 Task: Compute the minimal spanning tree of a graph.
Action: Mouse moved to (1049, 56)
Screenshot: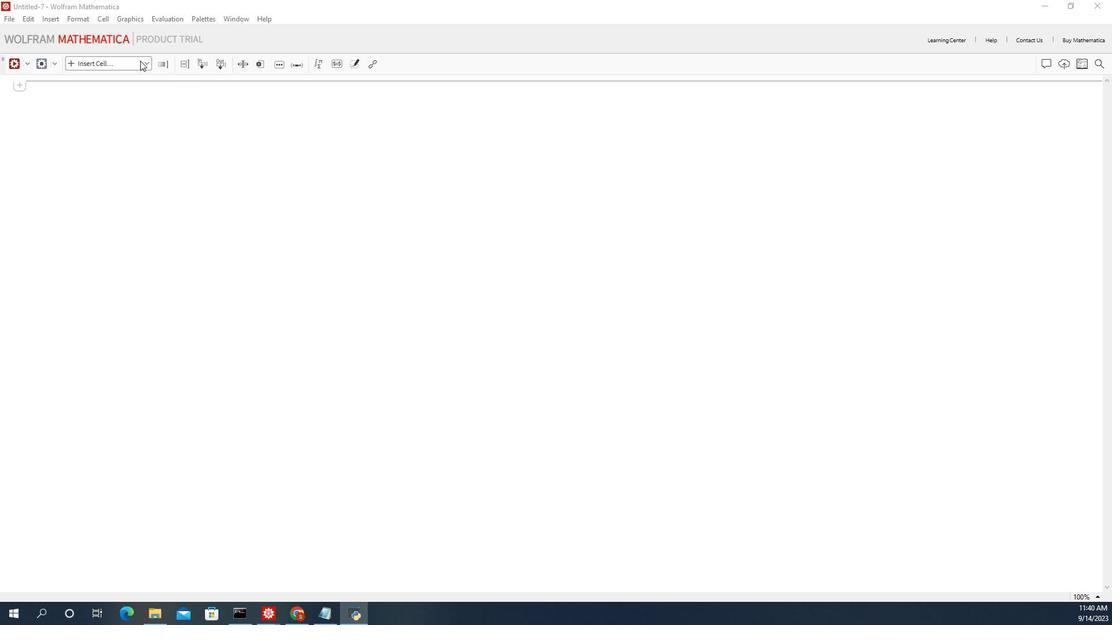 
Action: Mouse pressed left at (1049, 56)
Screenshot: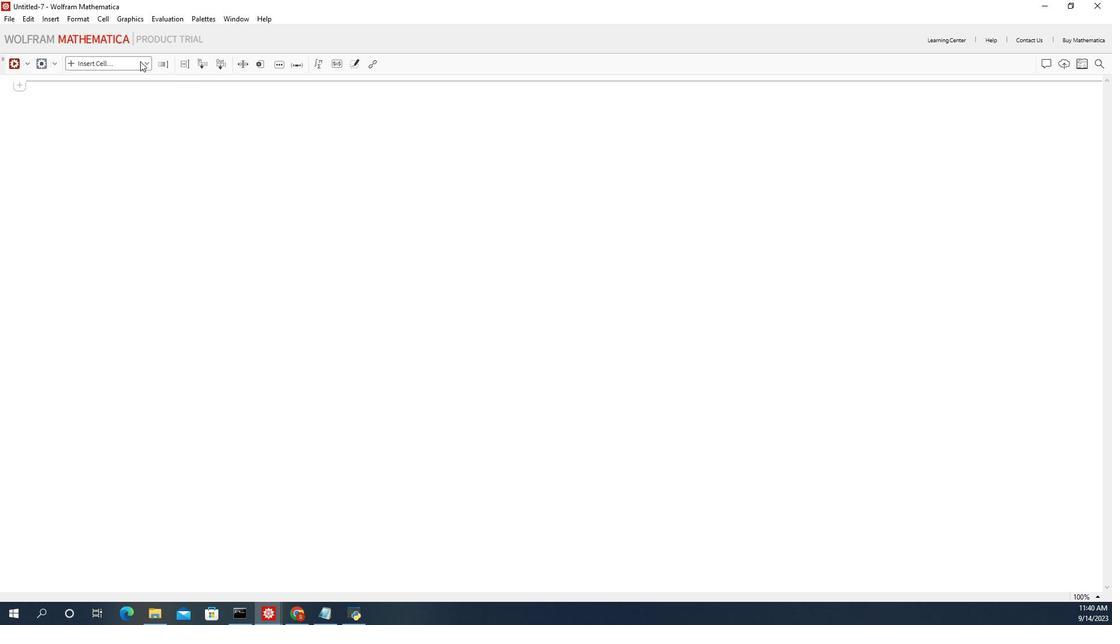 
Action: Mouse moved to (1047, 95)
Screenshot: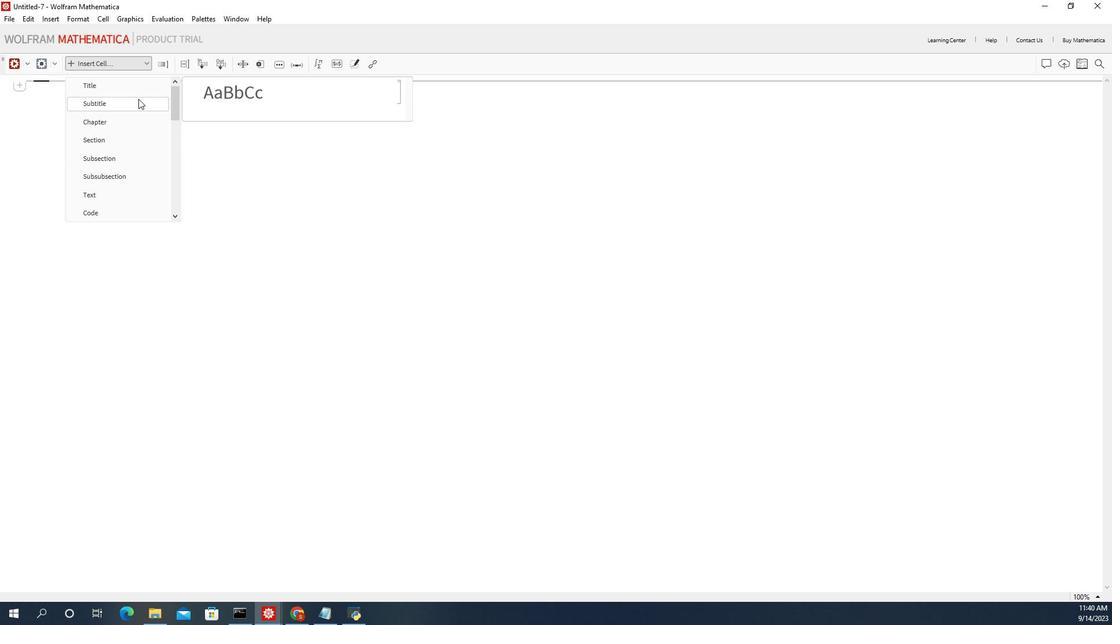 
Action: Mouse pressed left at (1047, 95)
Screenshot: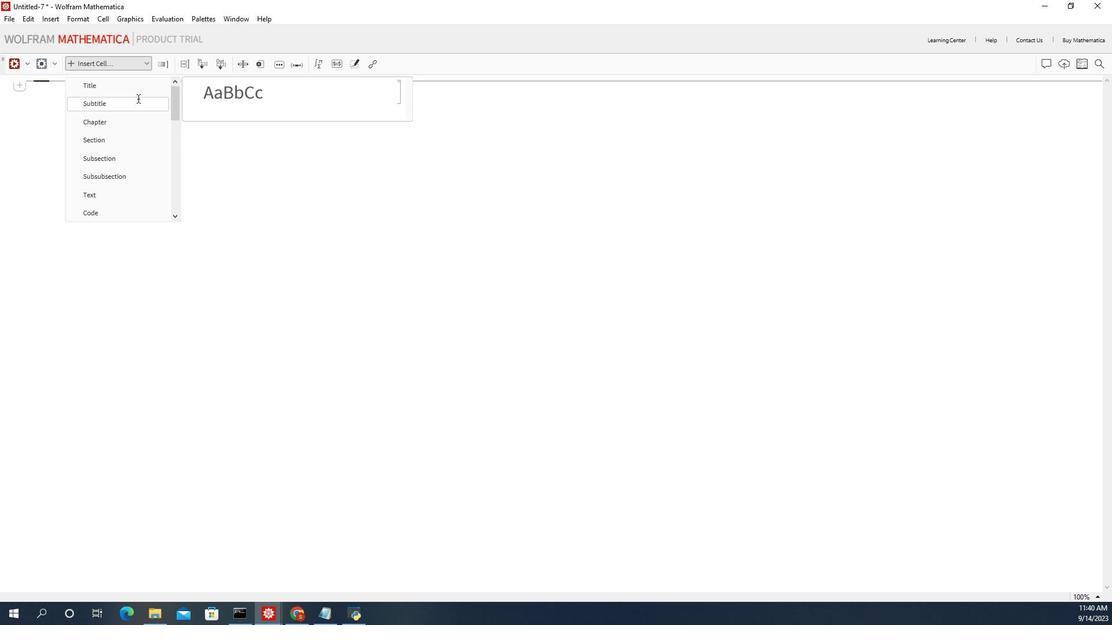 
Action: Mouse pressed left at (1047, 95)
Screenshot: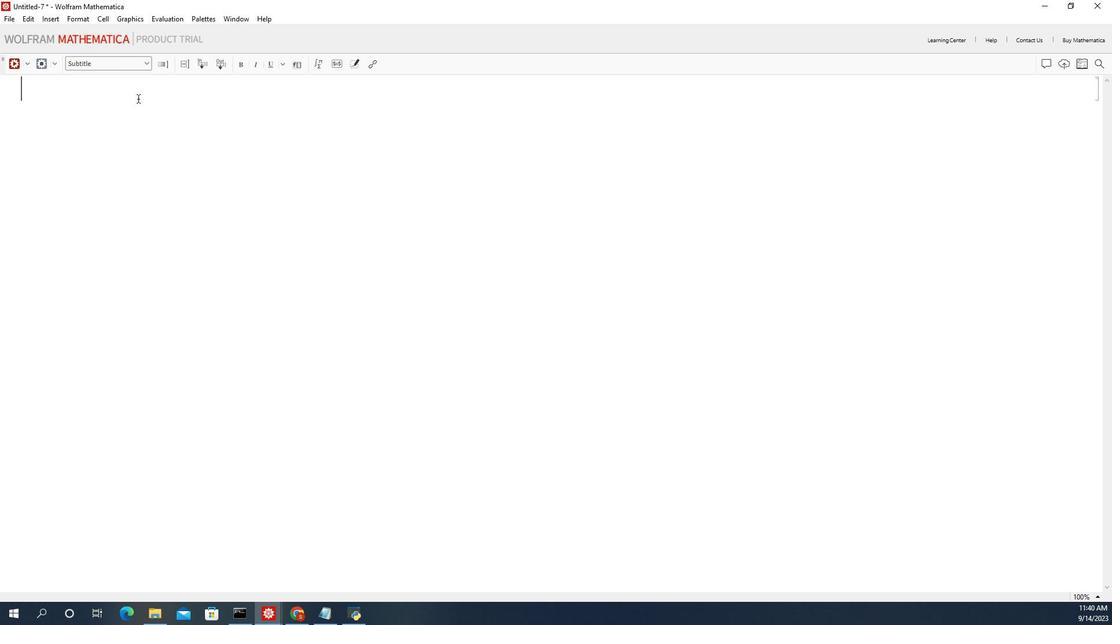 
Action: Key pressed <Key.shift_r>Compute<Key.space>the<Key.space>minimal<Key.space>spanning<Key.space>tree<Key.space>f<Key.backspace>of<Key.space>a<Key.space>graph.<Key.enter>
Screenshot: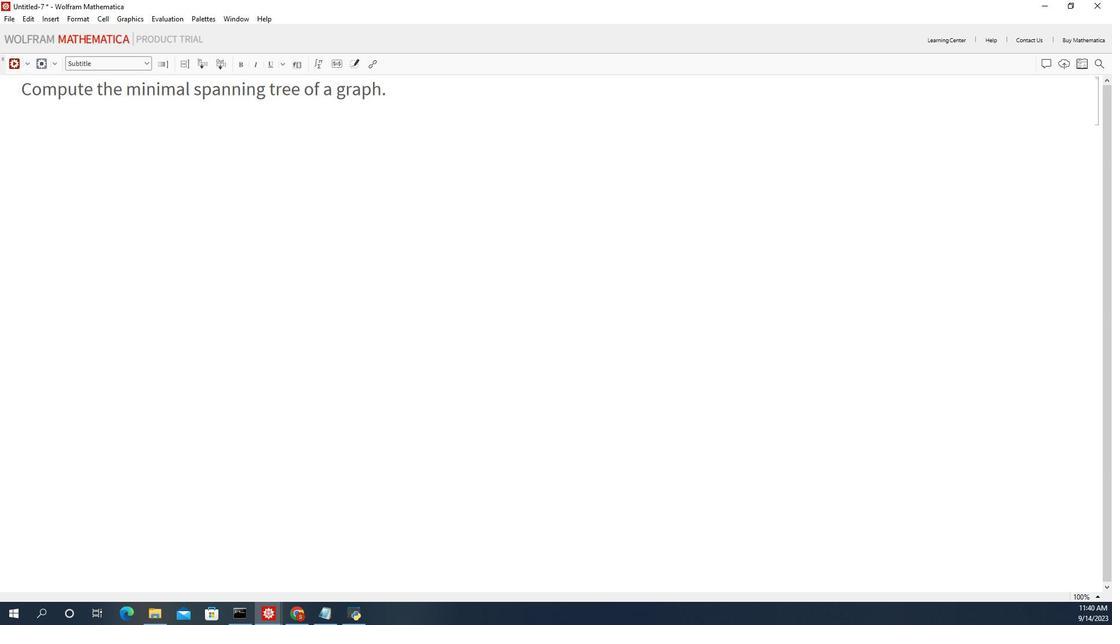 
Action: Mouse moved to (1046, 139)
Screenshot: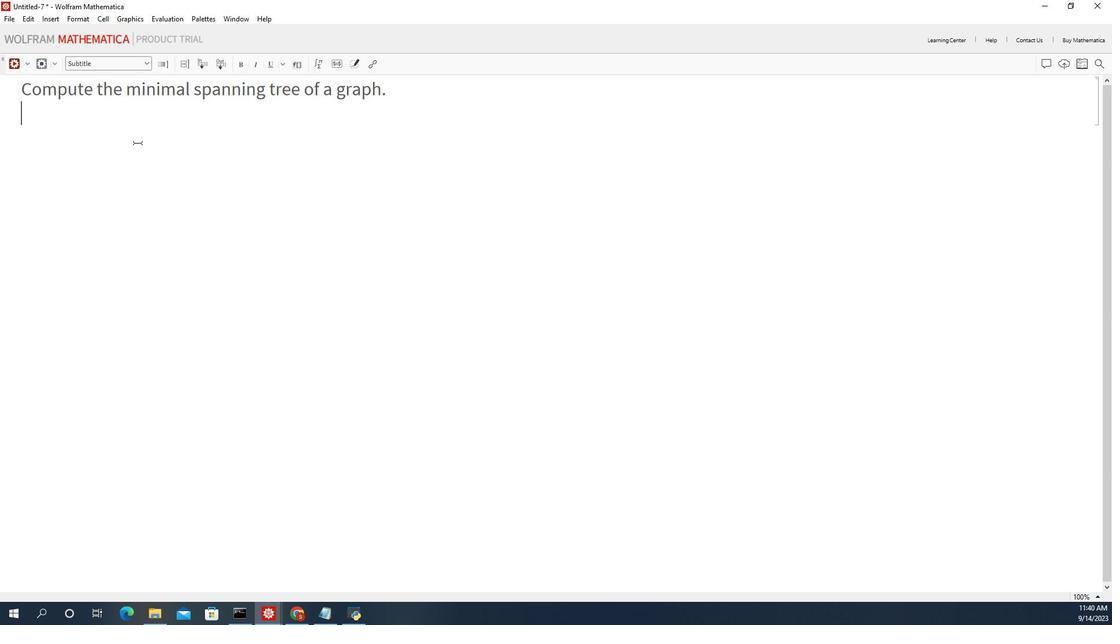 
Action: Key pressed <Key.backspace>
Screenshot: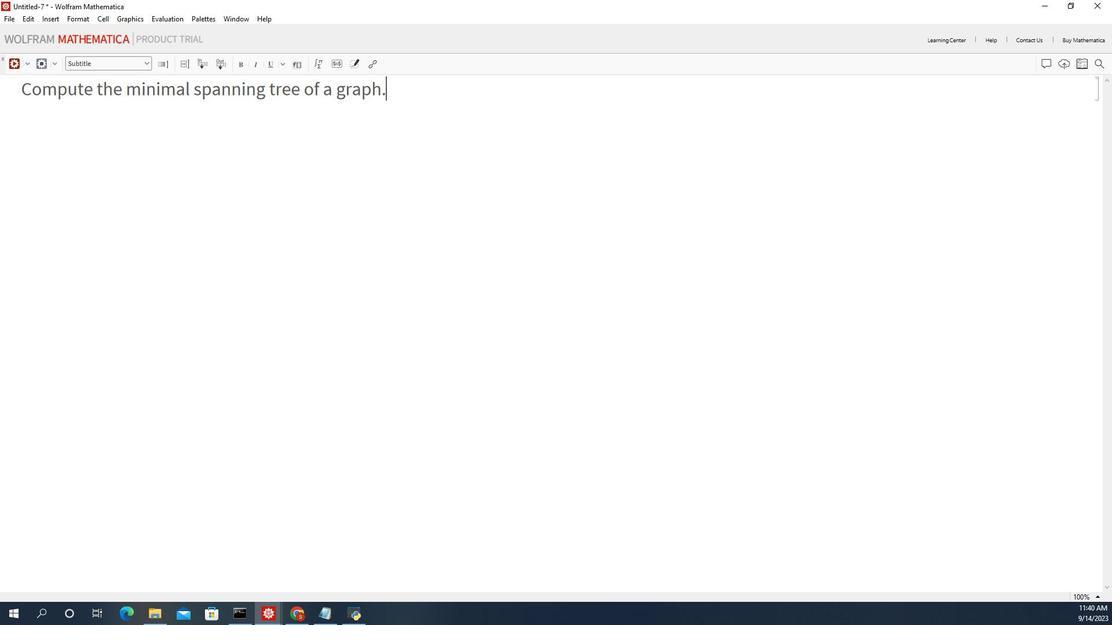 
Action: Mouse moved to (1009, 139)
Screenshot: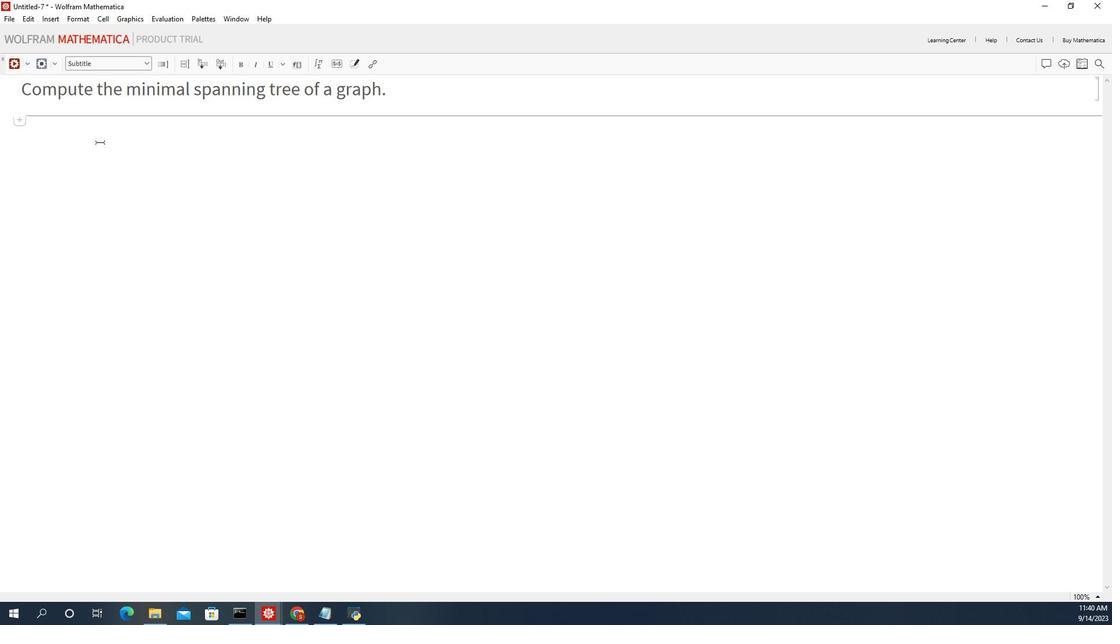 
Action: Mouse pressed left at (1009, 139)
Screenshot: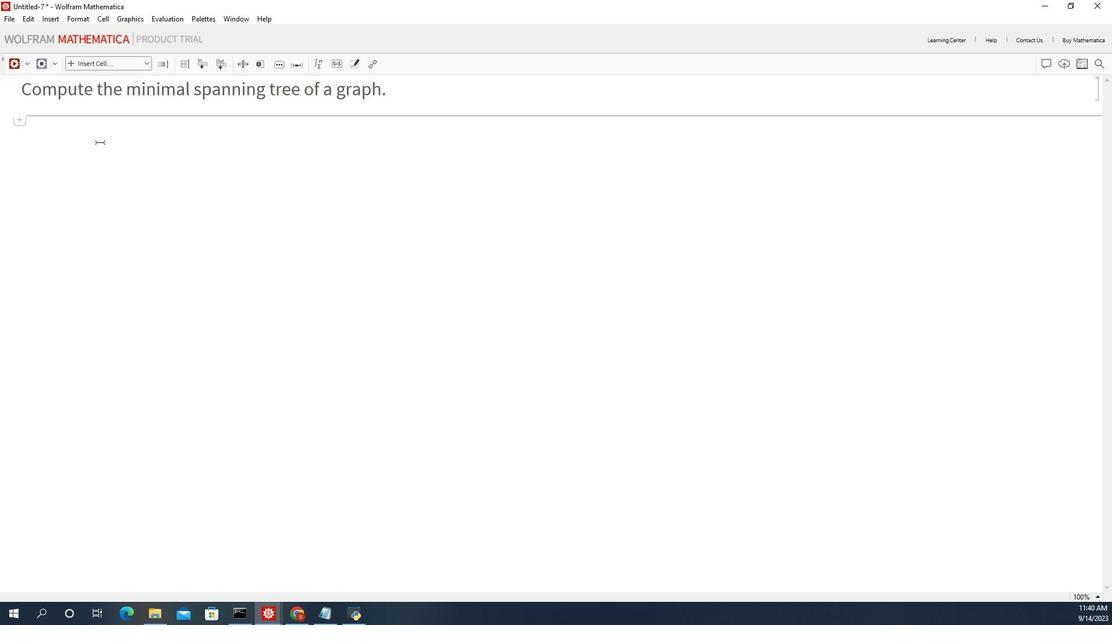 
Action: Mouse moved to (1041, 63)
Screenshot: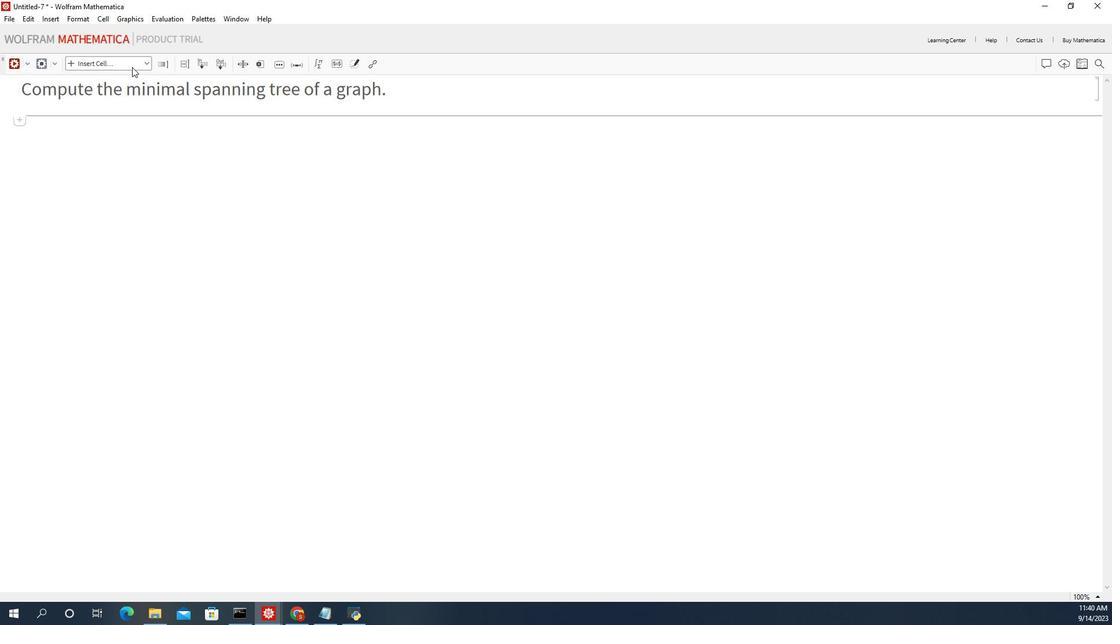 
Action: Mouse pressed left at (1041, 63)
Screenshot: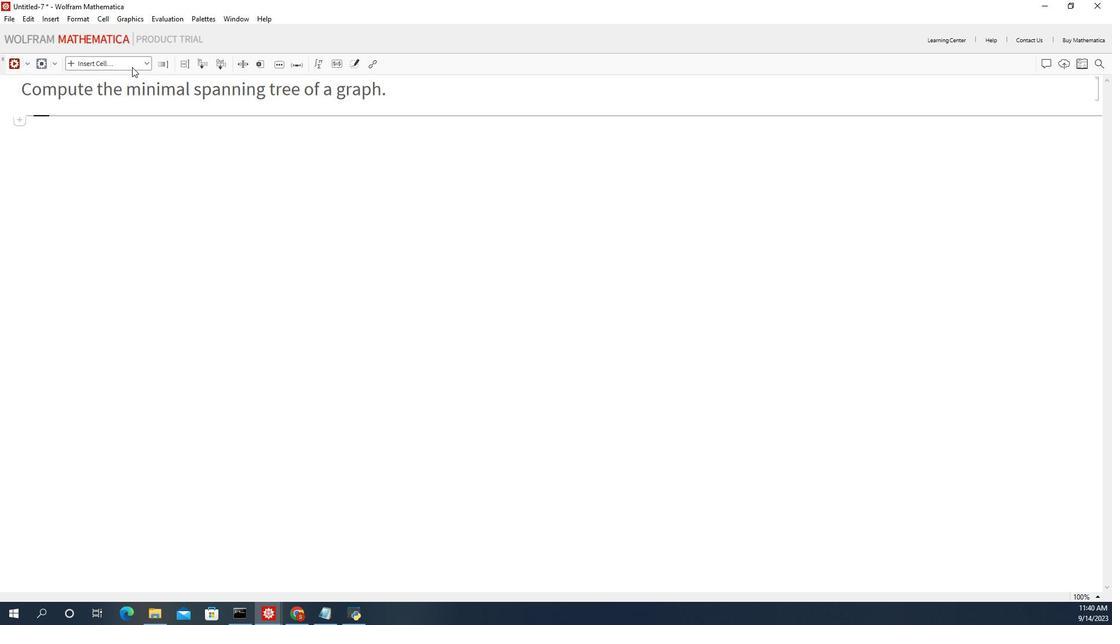 
Action: Mouse moved to (1023, 206)
Screenshot: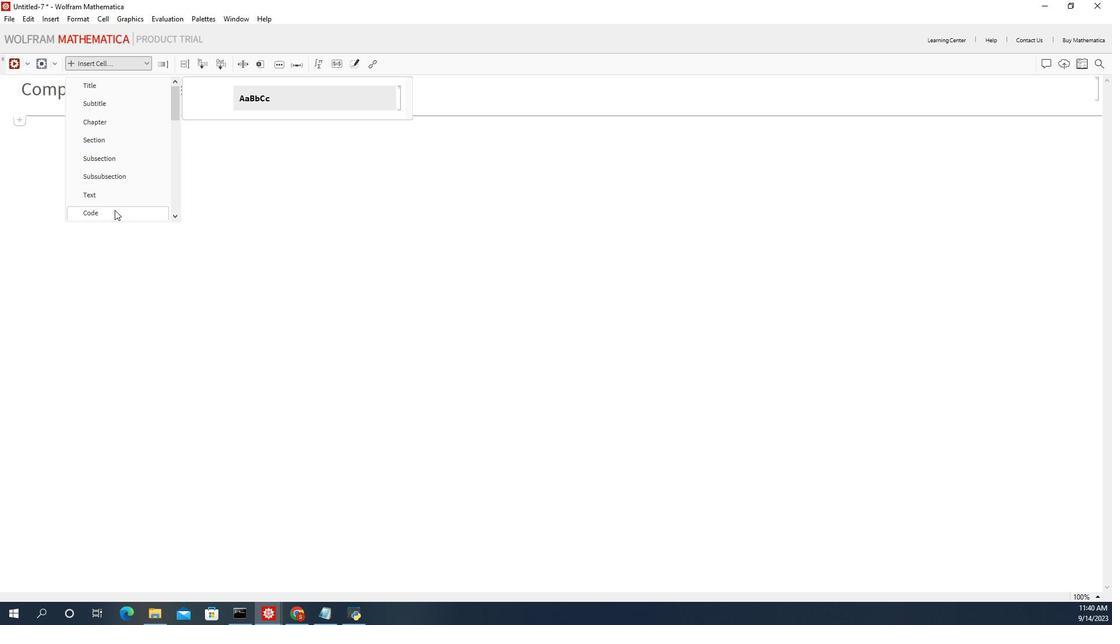 
Action: Mouse pressed left at (1023, 206)
Screenshot: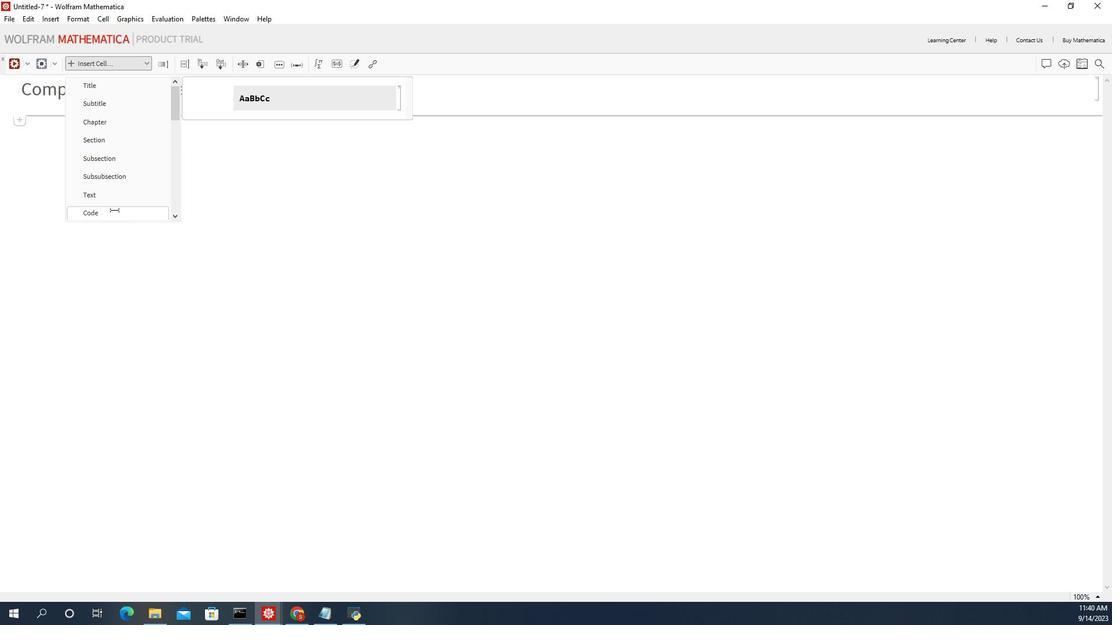 
Action: Mouse moved to (1023, 227)
Screenshot: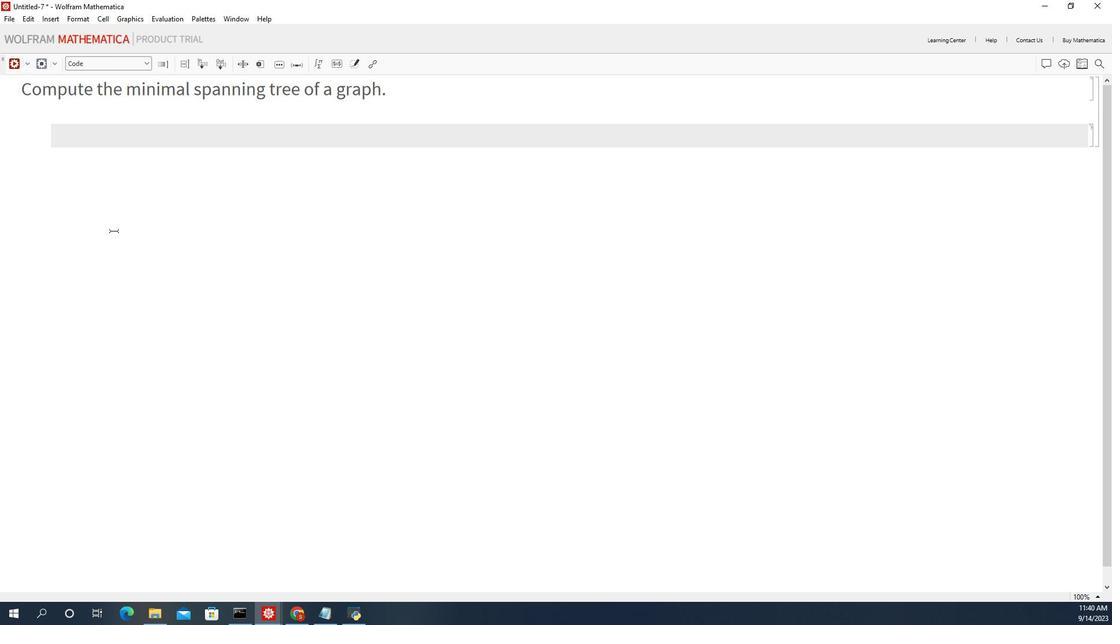 
Action: Key pressed <Key.cmd>8
Screenshot: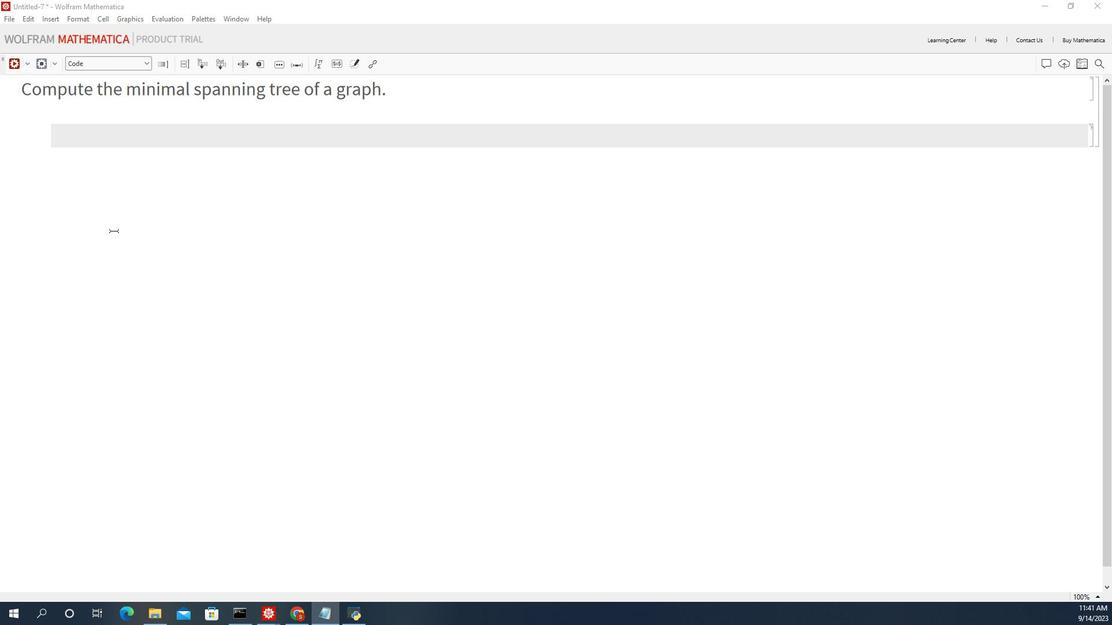 
Action: Mouse moved to (1114, 138)
Screenshot: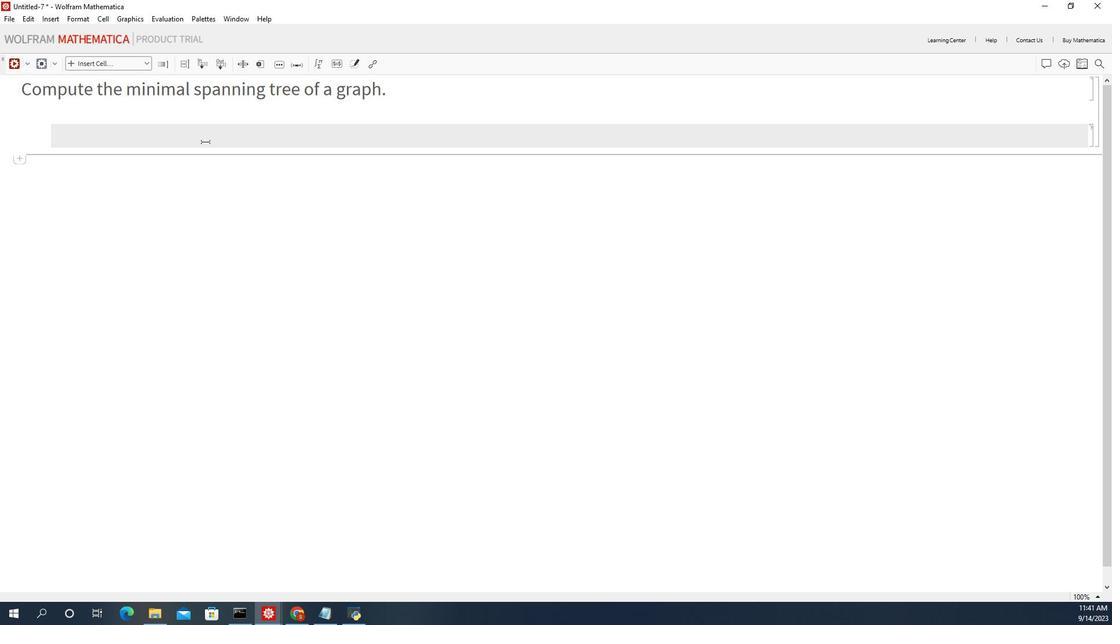 
Action: Mouse pressed left at (1114, 138)
Screenshot: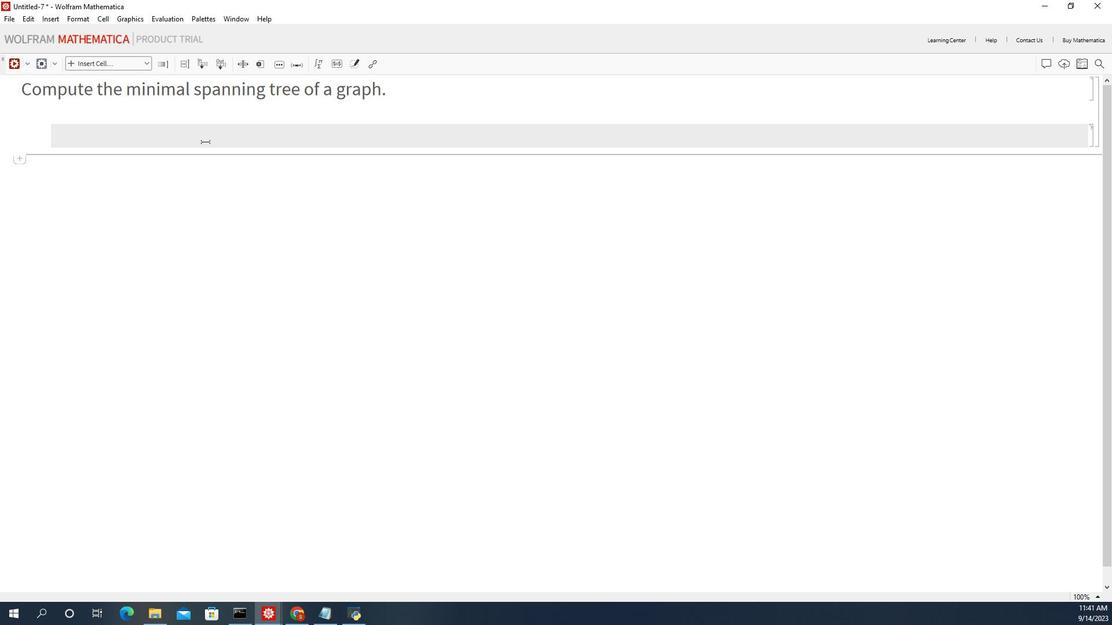 
Action: Mouse moved to (1115, 135)
Screenshot: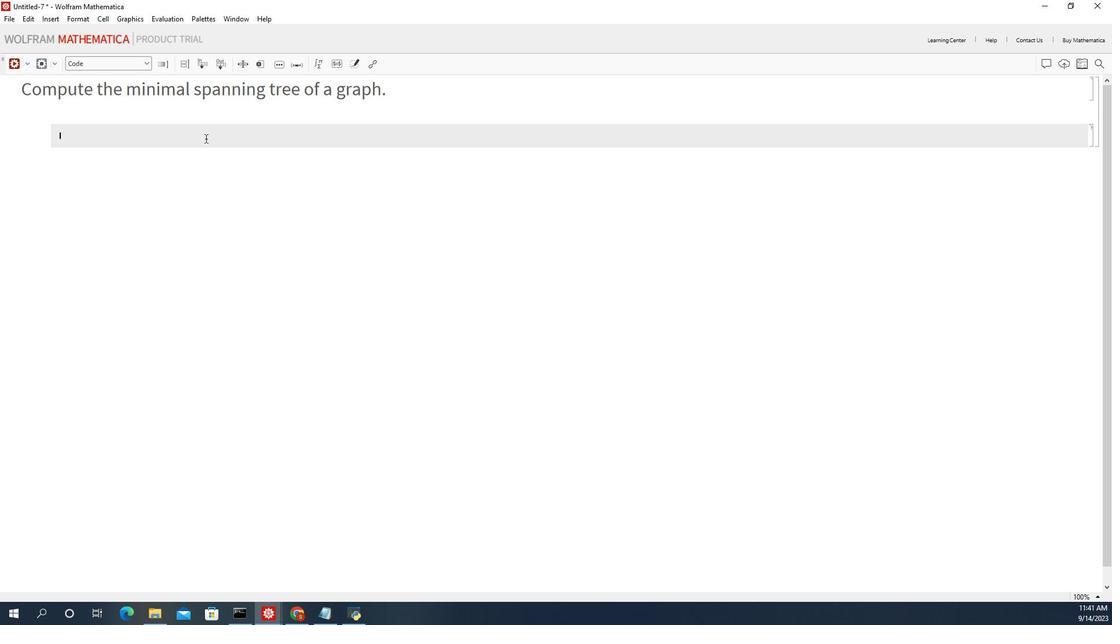
Action: Mouse pressed left at (1115, 135)
Screenshot: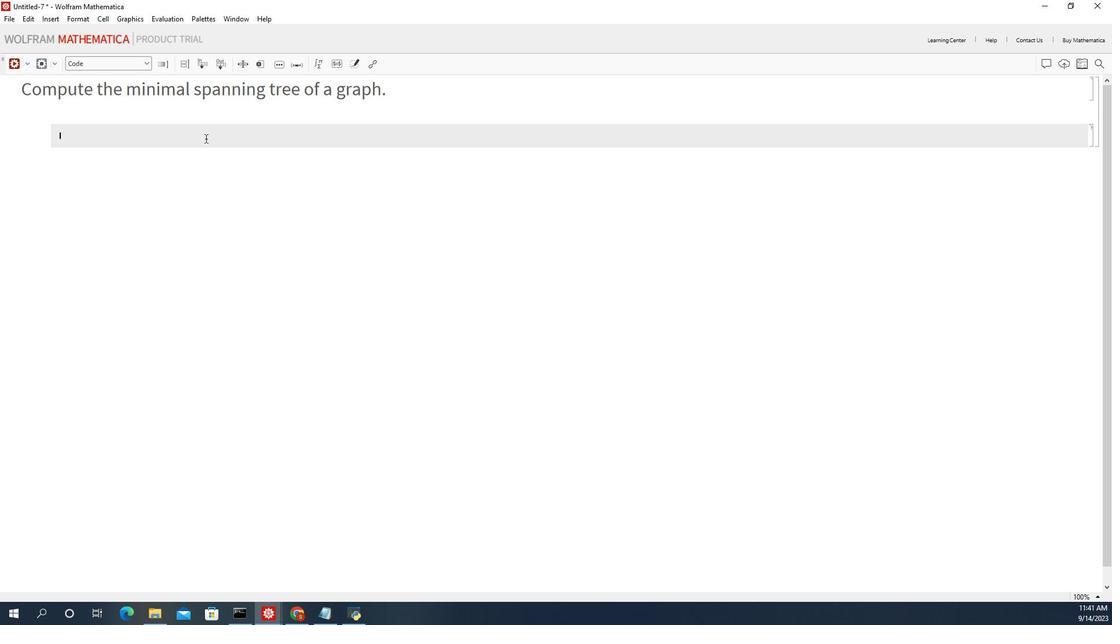
Action: Key pressed <Key.shift>(*<Key.space><Key.shift_r>Define<Key.space>t<Key.backspace>u<Key.backspace>your<Key.space>grapj<Key.space><Key.backspace><Key.backspace>h<Key.space>.<Key.backspace><Key.backspace>.<Key.space><Key.shift>You<Key.space>can<Key.space>use<Key.space>the<Key.space><Key.shift_r>Graph<Key.space>or<Key.space>p<Key.shift><Key.backspace><Key.shift>Gf<Key.backspace>raphd<Key.shift_r><Key.backspace><Key.shift_r>Daa<Key.backspace>ta<Key.space>funcit<Key.backspace><Key.backspace>tions<Key.space>to<Key.space>crate<Key.space>o<Key.backspace><Key.backspace><Key.backspace><Key.backspace><Key.backspace>eate<Key.space>one<Key.space><Key.left>.<Key.space><Key.right><Key.end><Key.enter>grap<Key.enter>=<Key.space><Key.shift_r>Gt<Key.backspace>rap<Key.enter>[<Key.shift>{<Key.space>1<Key.shift><-<Key.shift><Key.shift><Key.shift><Key.shift><Key.shift><Key.shift><Key.shift><Key.shift><Key.shift><Key.shift>>2,2<Key.shift><-<Key.shift>>3,<Key.shift><Key.shift><Key.shift>3,<Key.shift>_<Key.backspace><Key.shift><Key.shift><Key.shift><Key.shift><Key.shift><Key.shift><Key.shift><-<Key.shift><Key.shift><Key.shift><Key.shift>>4,566778<Key.backspace><Key.backspace><Key.backspace><Key.backspace><Key.backspace><Key.backspace>45511324<Key.left><Key.left><Key.left><Key.left><Key.left><Key.left><Key.left><Key.shift><-<Key.shift><Key.shift><Key.shift><Key.shift><Key.shift><Key.shift><Key.shift><Key.shift><Key.shift><Key.shift>><Key.right><Key.left><Key.left><Key.left><Key.left><Key.left><Key.left><Key.left><Key.left><Key.left><Key.left><Key.backspace><Key.right><Key.right><Key.right><Key.right><Key.right><Key.right><Key.right><Key.right>,<Key.right><Key.shift><-<Key.shift>><Key.right>,<Key.right><Key.shift><Key.shift><Key.shift><Key.shift><Key.shift><Key.shift><-<Key.shift>><Key.right>,<Key.right><Key.shift><-<Key.shift><Key.shift><Key.shift><Key.shift><Key.shift>><Key.end>;<Key.enter><Key.shift>(*<Key.space><Key.shift_r>Calculation<Key.space>the<Key.space>minimum<Key.space>spannn<Key.backspace>ing<Key.space>tree<Key.space><Key.end><Key.enter>mst<Key.space>=<Key.space><Key.shift>Minimum<Key.shift_r>Sap<Key.backspace><Key.backspace>panning<Key.shift>Tre<Key.enter>[<Key.shift_r>G<Key.backspace>graph<Key.enter><Key.end>;<Key.enter><Key.enter><Key.shift>(<Key.shift><Key.shift><Key.shift><Key.shift><Key.shift><Key.shift><Key.shift><Key.shift><Key.shift><Key.shift><Key.shift><Key.shift><Key.shift><Key.shift><Key.shift><Key.shift><Key.shift><Key.shift><Key.shift><Key.shift><Key.shift><Key.shift><Key.shift><Key.shift><Key.shift><Key.shift><Key.shift><Key.shift><Key.shift><Key.shift><Key.shift><Key.shift><Key.shift><Key.shift><Key.shift><Key.shift><Key.shift><Key.shift><Key.shift><Key.shift>*<Key.space><Key.shift>Visualise<Key.space>the<Key.space>m<Key.backspace><Key.shift_r>S<Key.backspace><Key.shift_r>MST<Key.space><Key.end><Key.enter><Key.shift>Highlight<Key.shift_r>Graph[grao=<Key.backspace><Key.backspace>o<Key.backspace>ph,s<Key.backspace>mst,<Key.shift_r>Grao<Key.backspace>ph<Key.shift_r>Sty<Key.enter><Key.left><Key.right><Key.right><Key.right><Key.right><Key.right><Key.right><Key.right><Key.right><Key.backspace><Key.backspace><Key.backspace><Key.right>-<Key.shift>><Key.shift>"<Key.shift>Name<Key.shift>Labeled
Screenshot: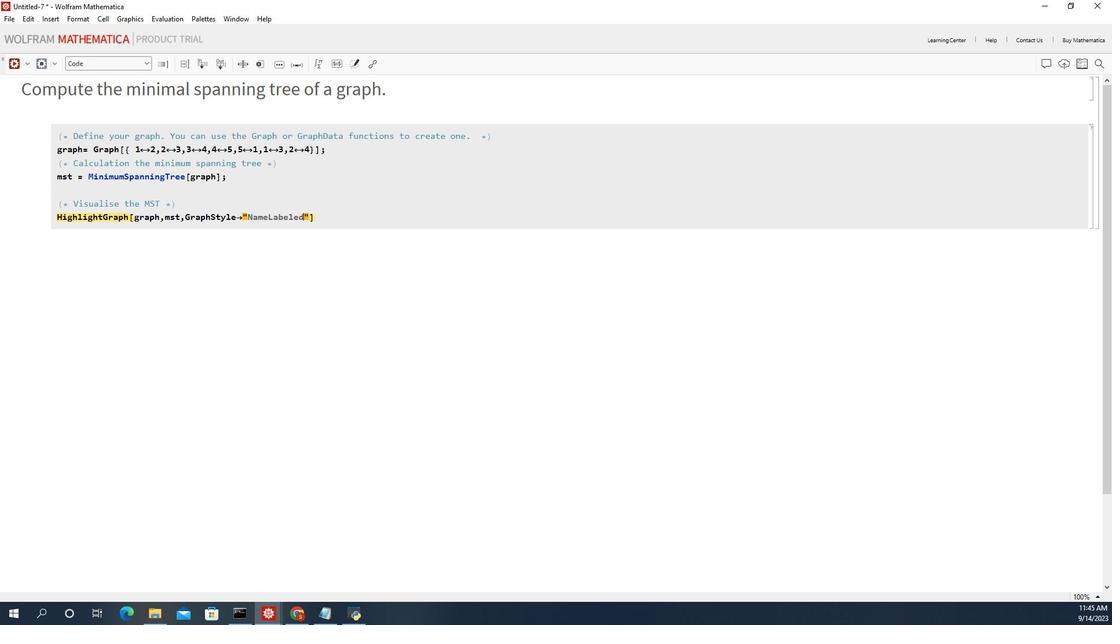 
Action: Mouse moved to (1115, 134)
Screenshot: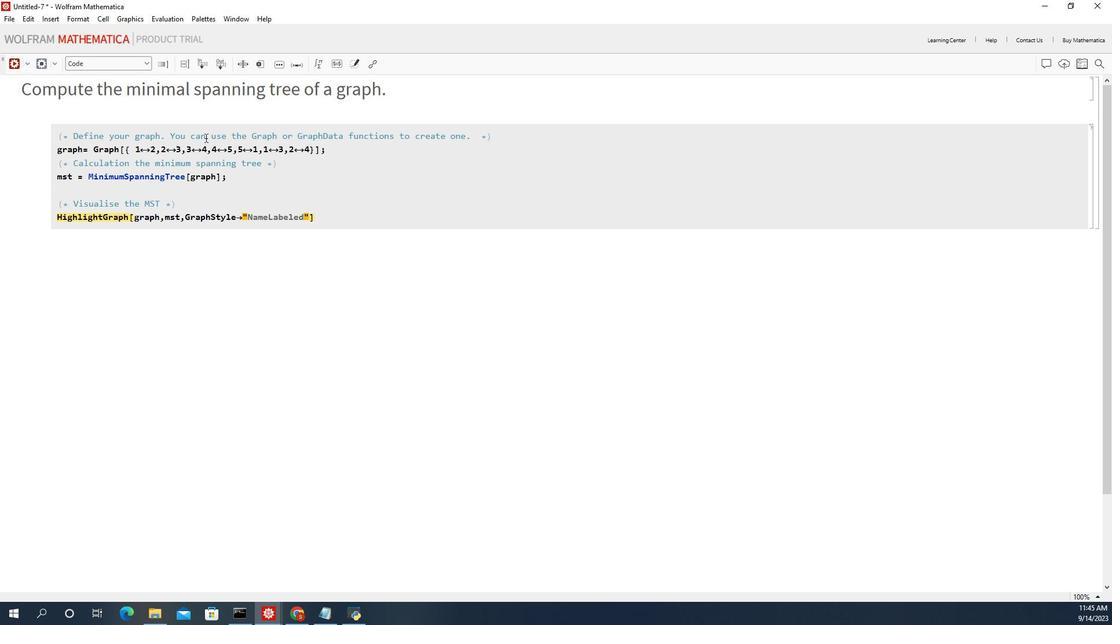 
Action: Key pressed <Key.shift_r><Key.enter><Key.enter>
Screenshot: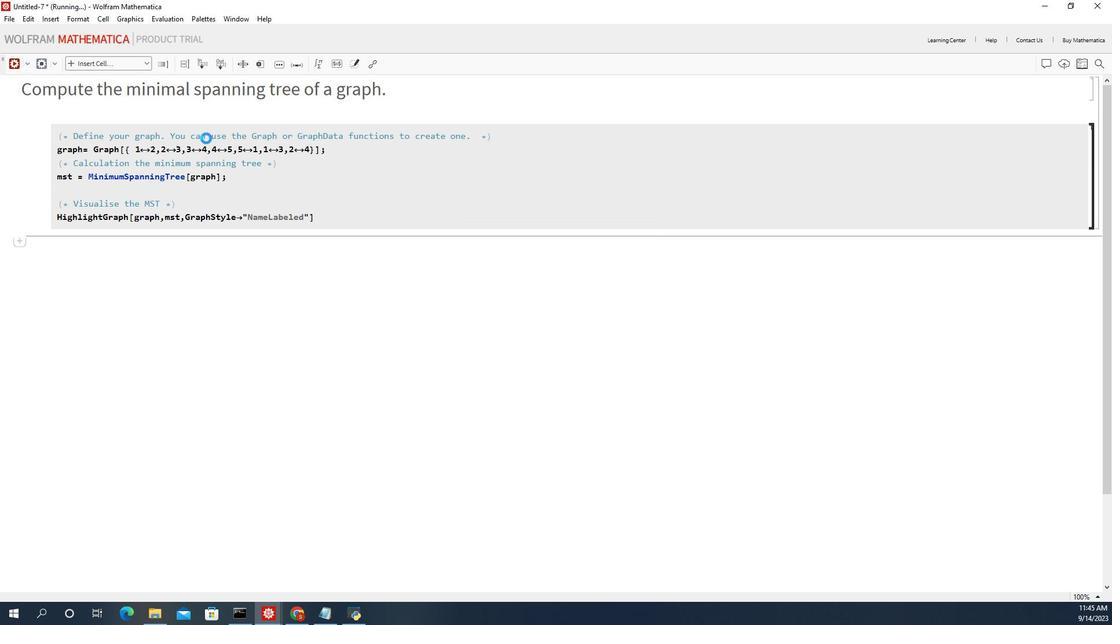 
Action: Mouse moved to (1115, 134)
Screenshot: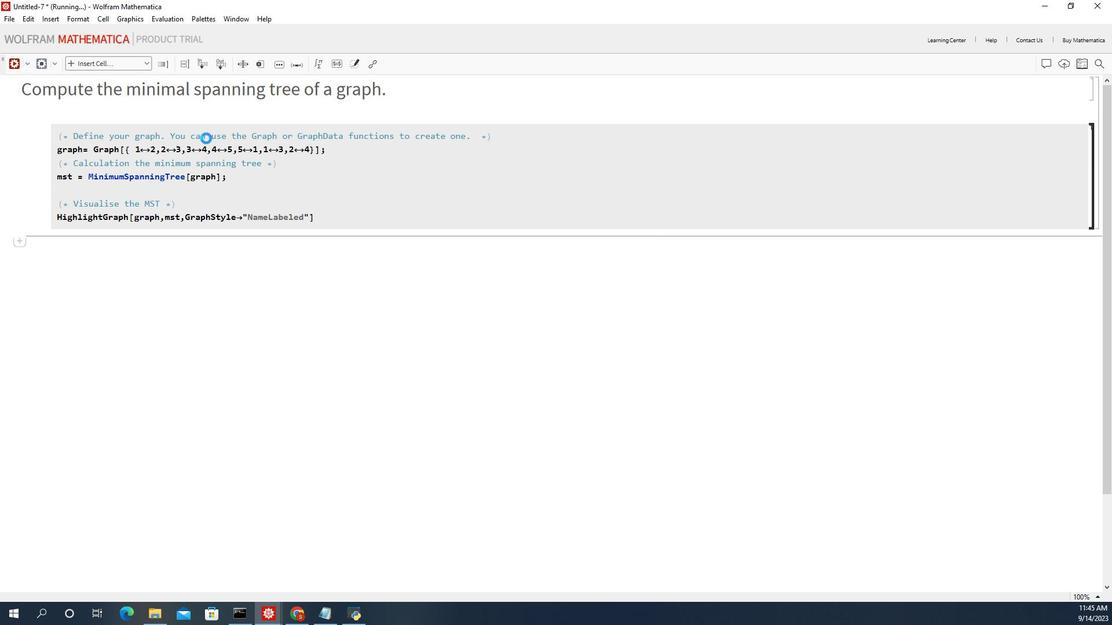
